 Task: In the Contact  Adeline_Baker@coach.com, schedule and save the meeting with title: 'Collaborative Discussion', Select date: '1 August, 2023', select start time: 5:00:PM. Add location in person New York with meeting description: Kindly join this meeting to understand Product Demo and Service Presentation.. Logged in from softage.1@softage.net
Action: Mouse moved to (85, 58)
Screenshot: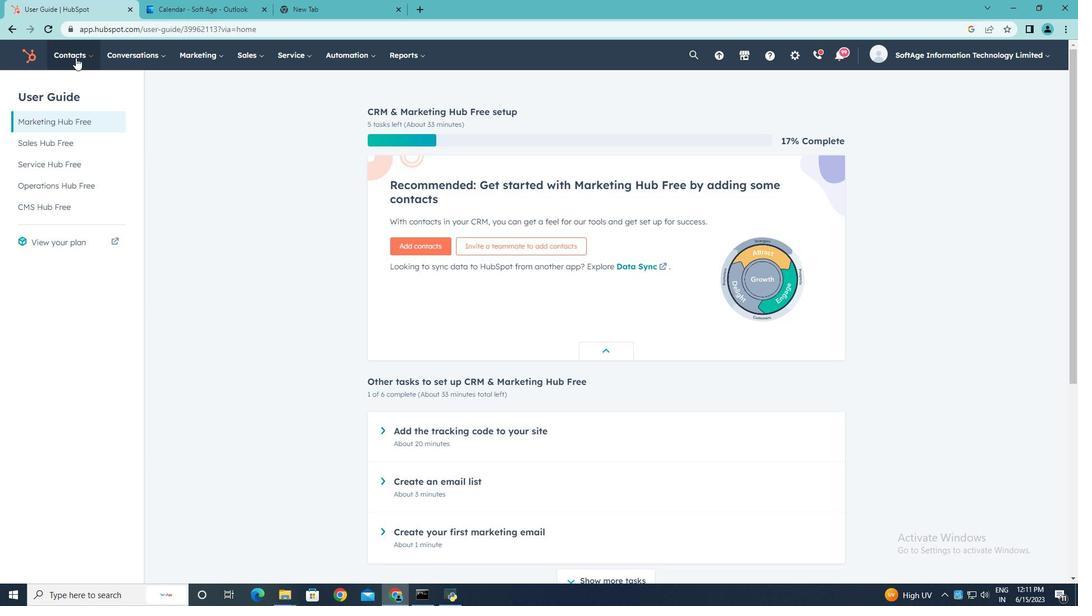
Action: Mouse pressed left at (85, 58)
Screenshot: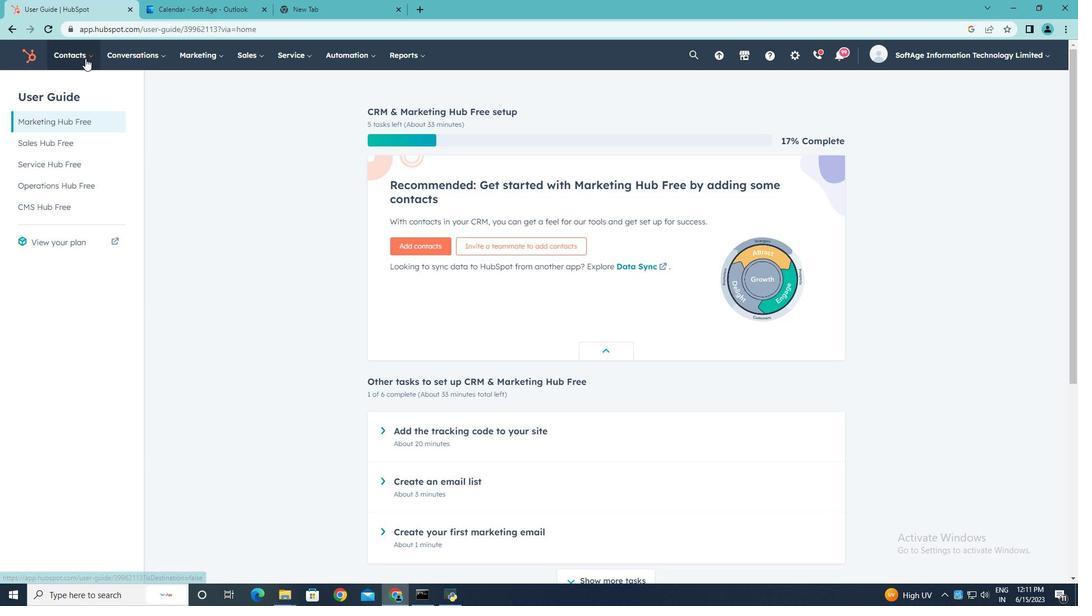 
Action: Mouse moved to (78, 87)
Screenshot: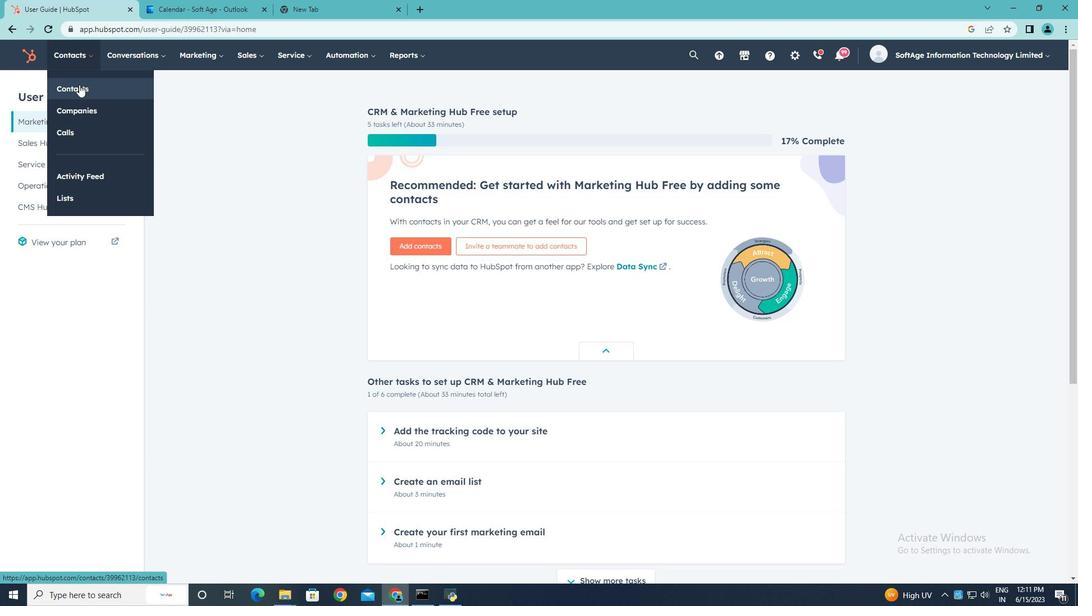 
Action: Mouse pressed left at (78, 87)
Screenshot: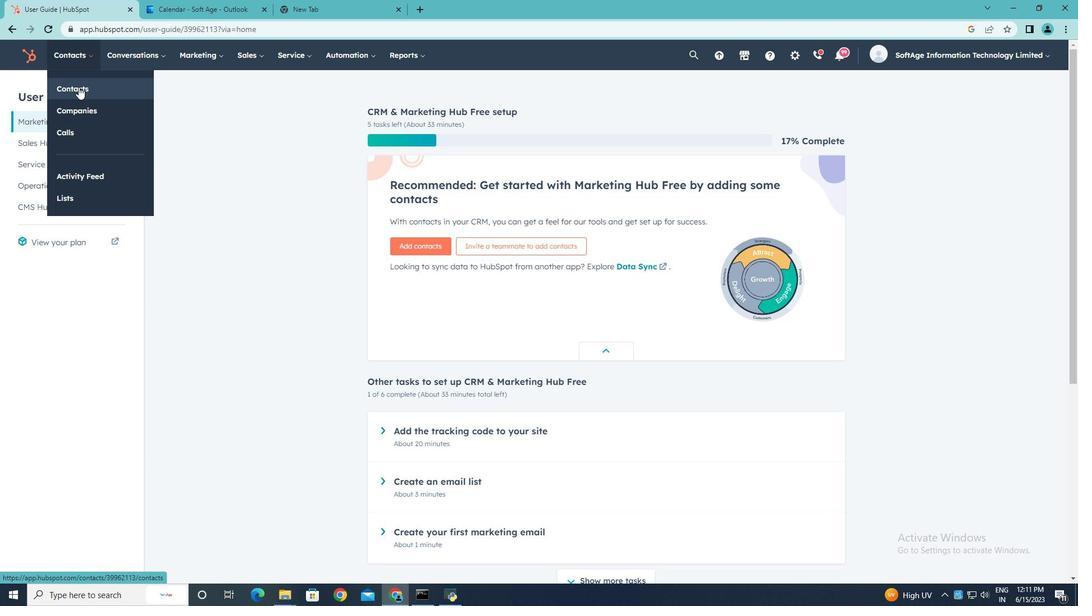 
Action: Mouse moved to (95, 187)
Screenshot: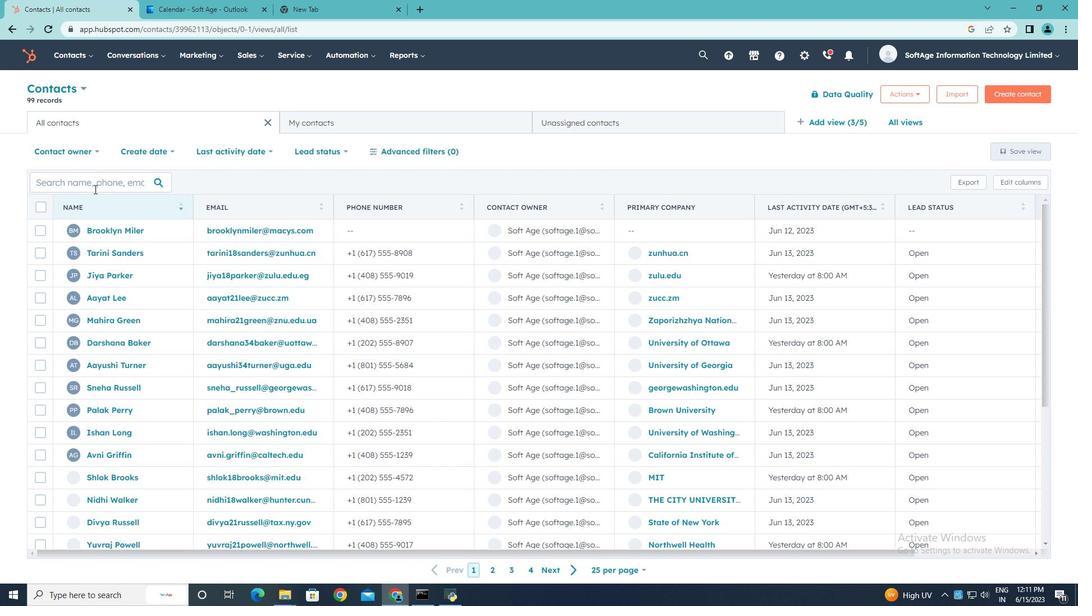 
Action: Mouse pressed left at (95, 187)
Screenshot: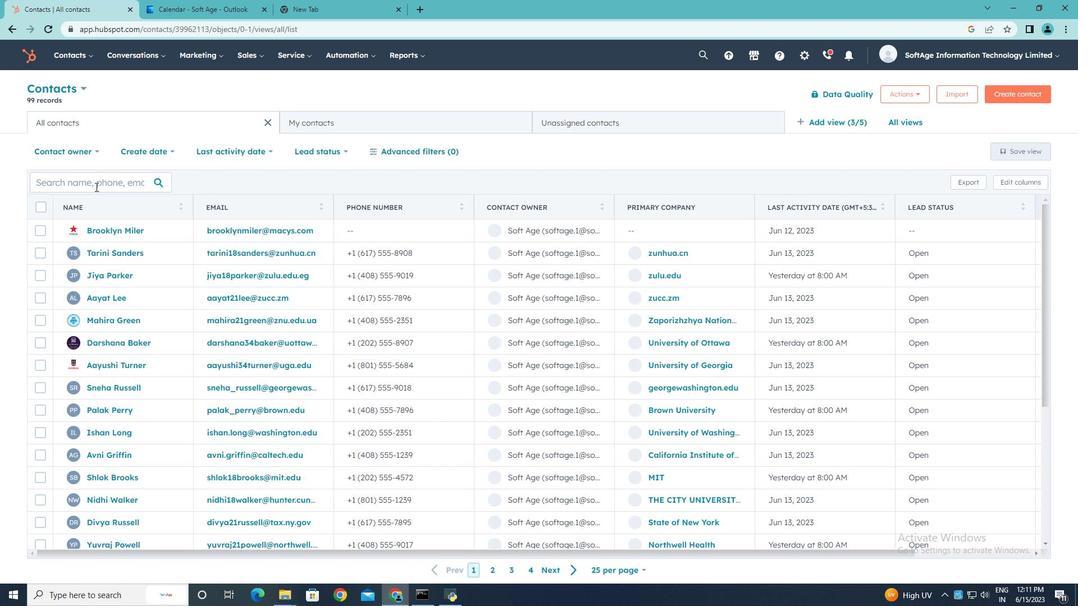 
Action: Key pressed <Key.shift>Adeline<Key.shift_r>_<Key.shift>Baker<Key.shift><Key.shift><Key.shift>@coach.com
Screenshot: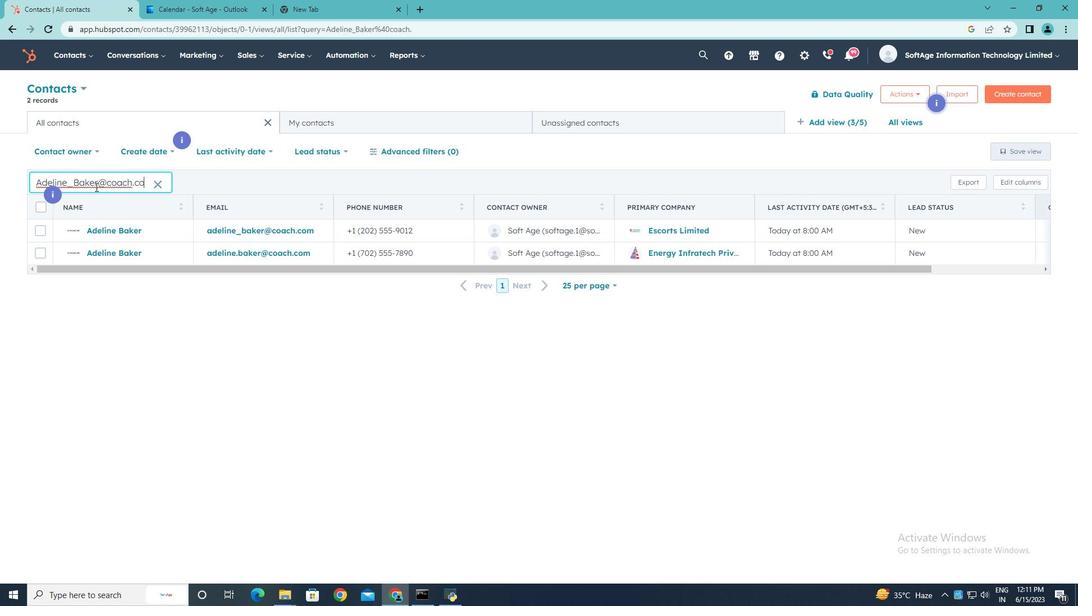 
Action: Mouse moved to (113, 228)
Screenshot: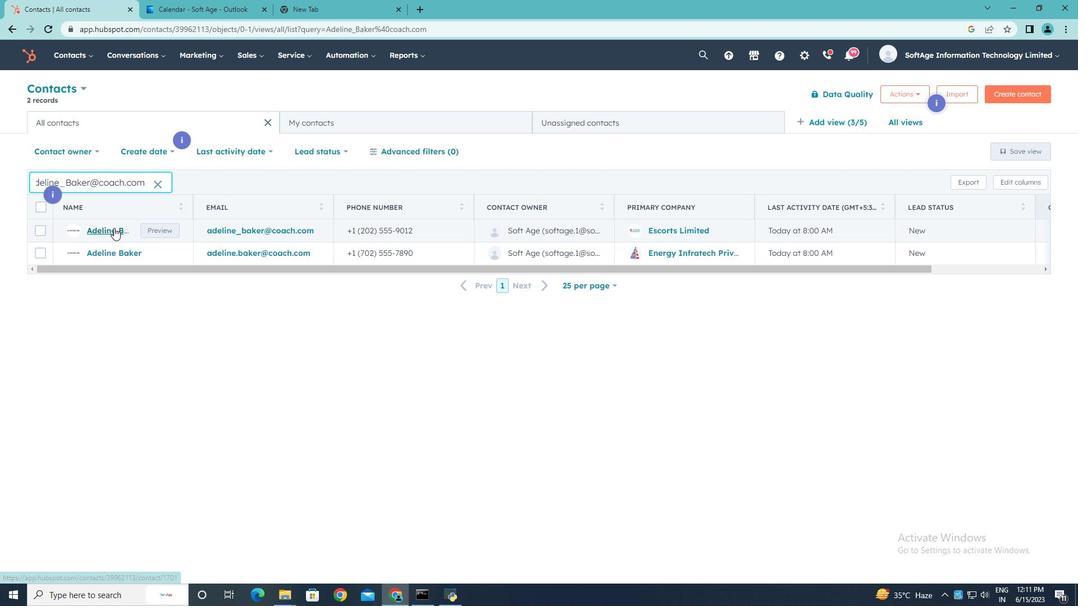 
Action: Mouse pressed left at (113, 228)
Screenshot: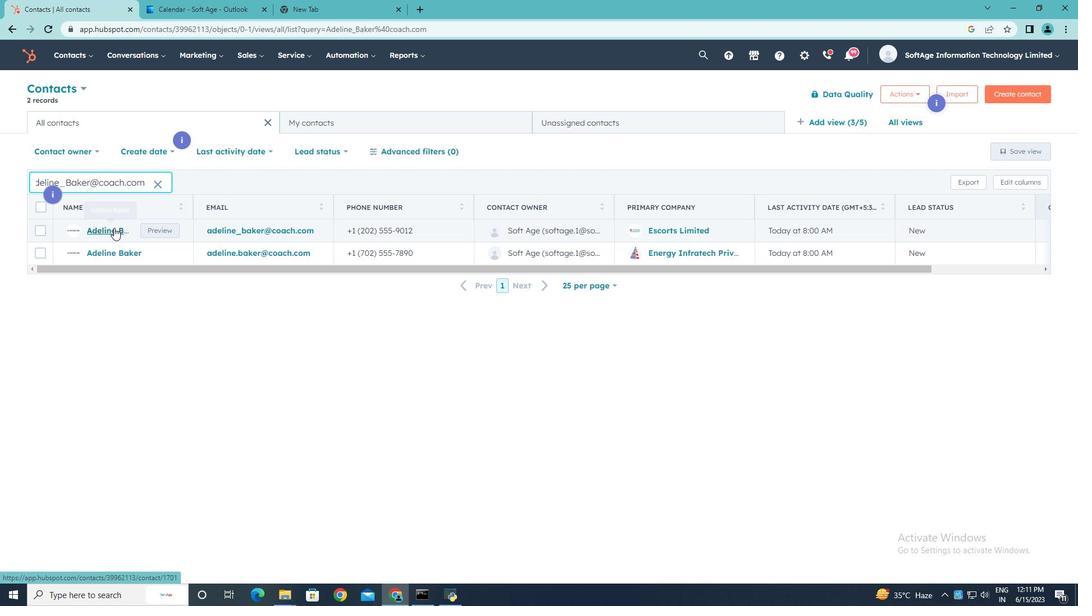 
Action: Mouse moved to (183, 190)
Screenshot: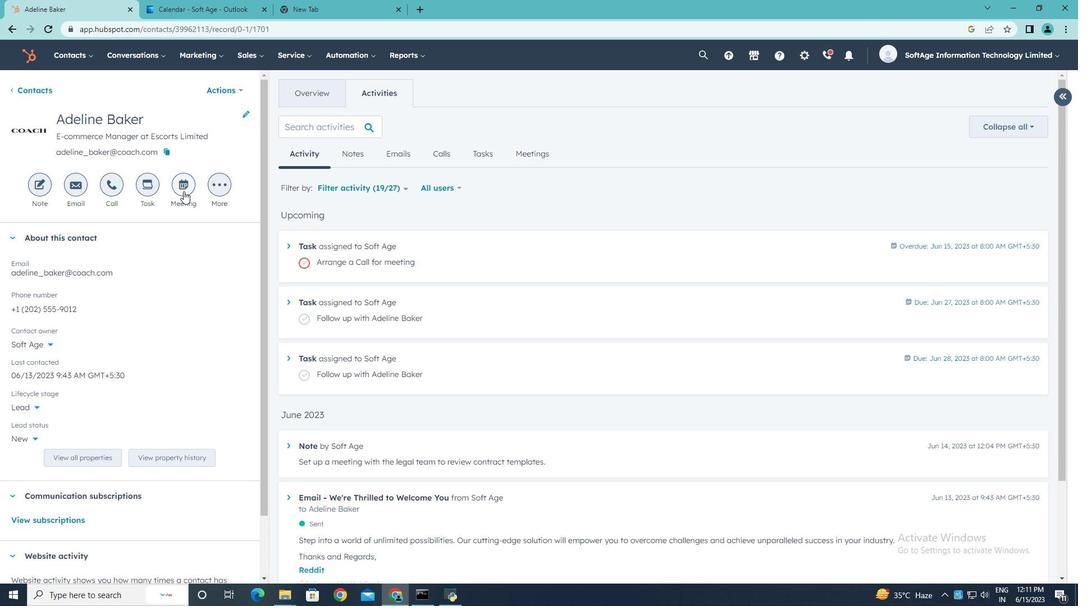 
Action: Mouse pressed left at (183, 190)
Screenshot: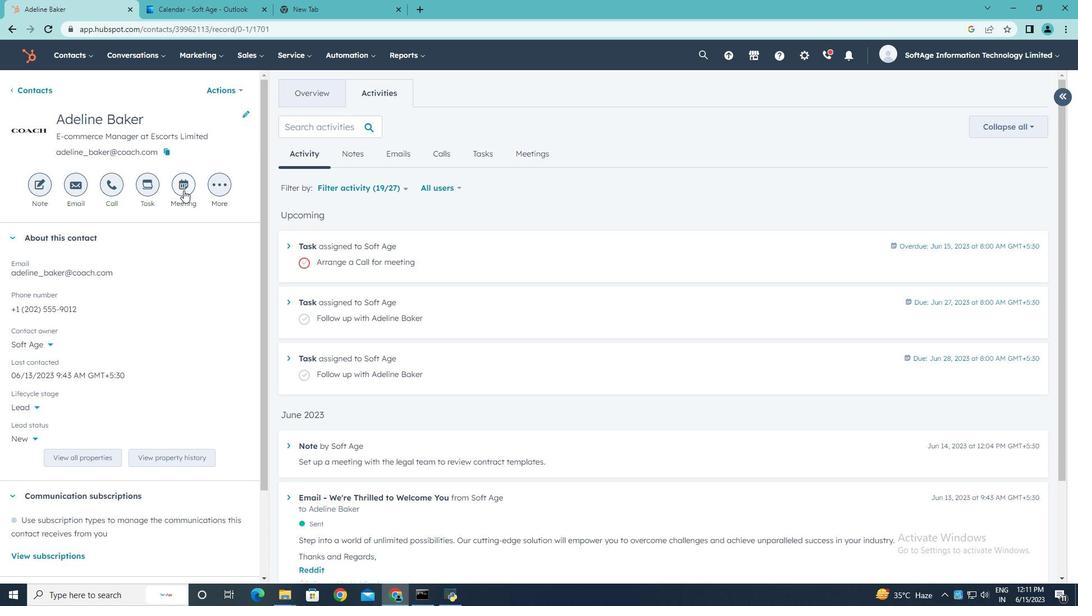 
Action: Key pressed <Key.shift>Collaborative<Key.space><Key.shift><Key.shift><Key.shift><Key.shift><Key.shift><Key.shift><Key.shift><Key.shift><Key.shift><Key.shift>Discussion.
Screenshot: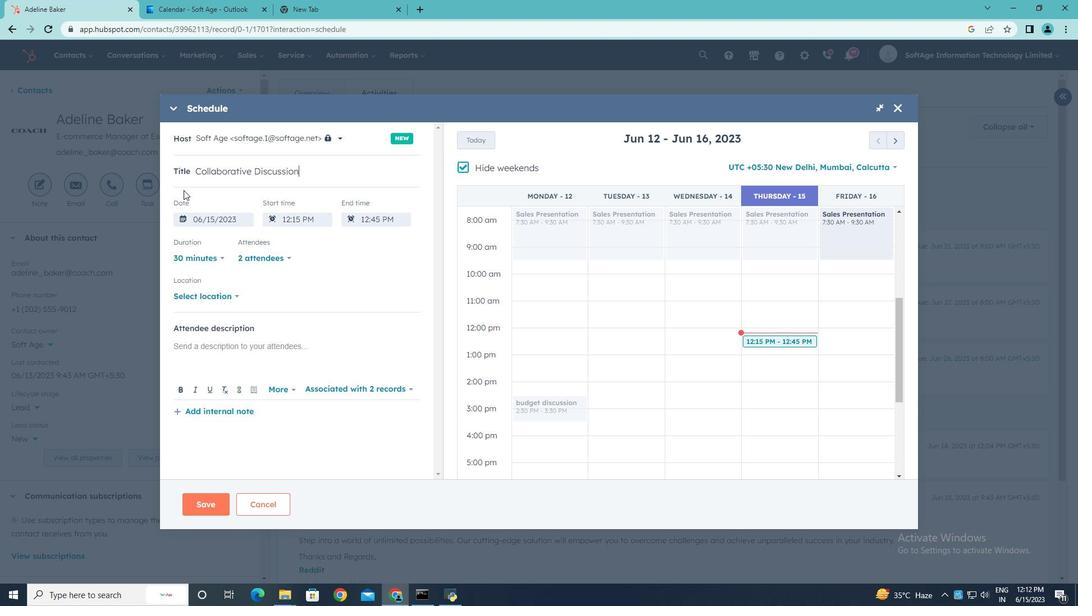 
Action: Mouse moved to (468, 169)
Screenshot: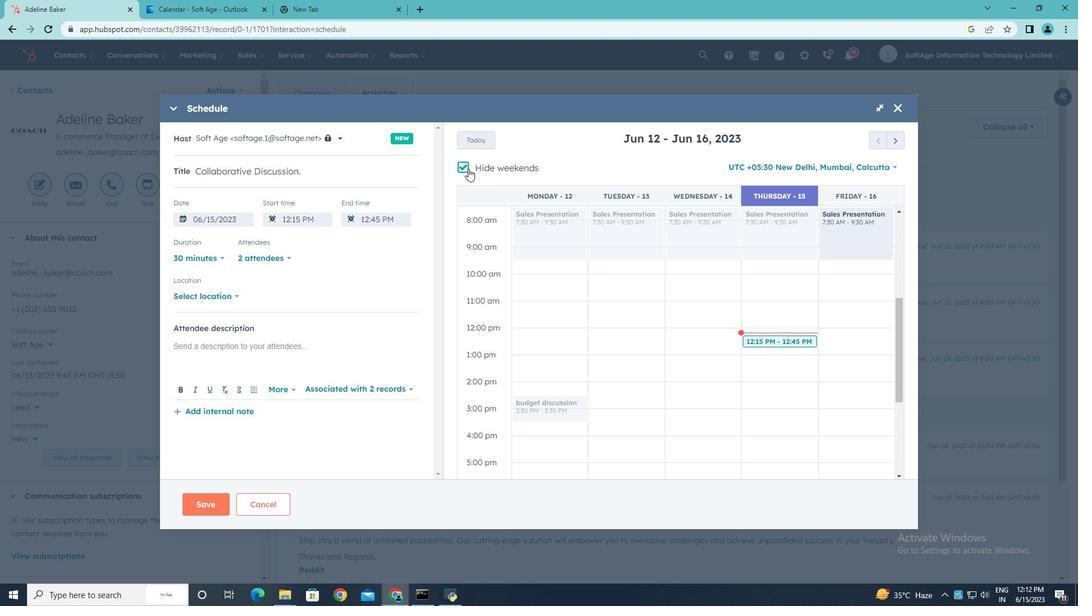 
Action: Mouse pressed left at (468, 169)
Screenshot: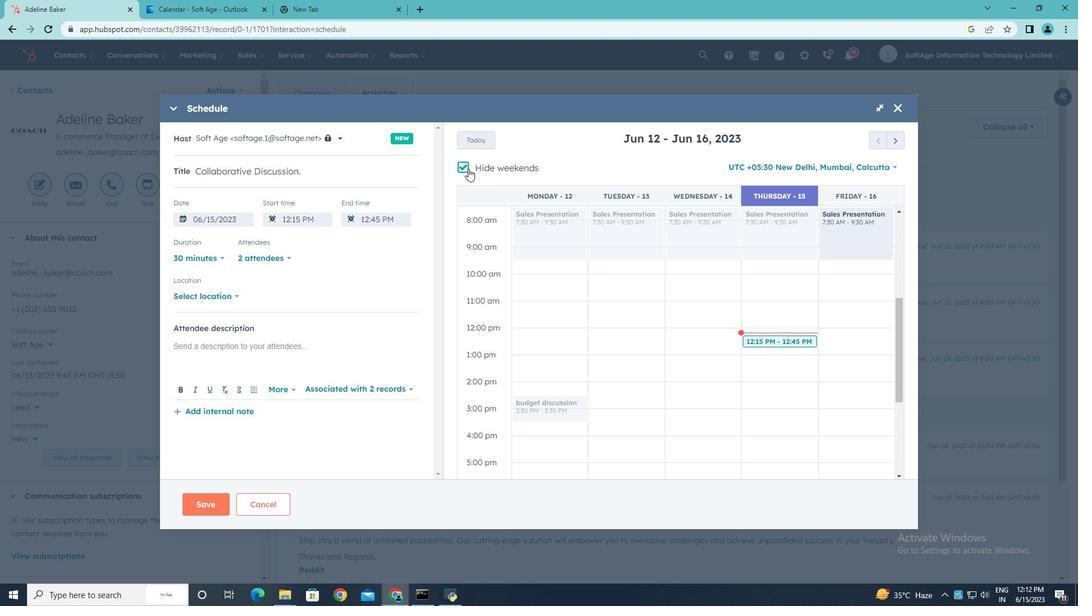 
Action: Mouse moved to (897, 141)
Screenshot: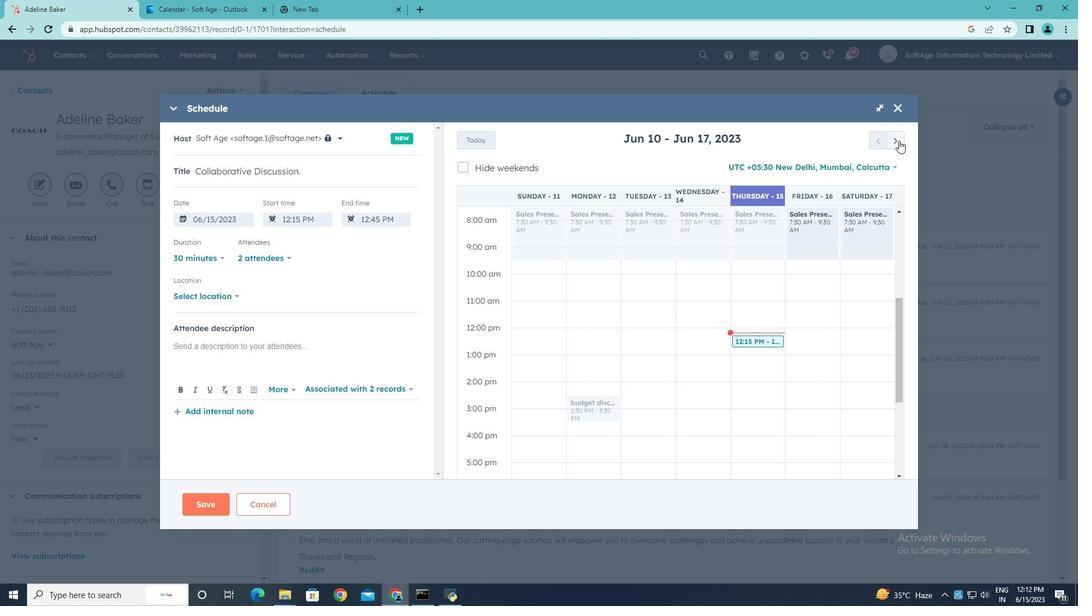 
Action: Mouse pressed left at (897, 141)
Screenshot: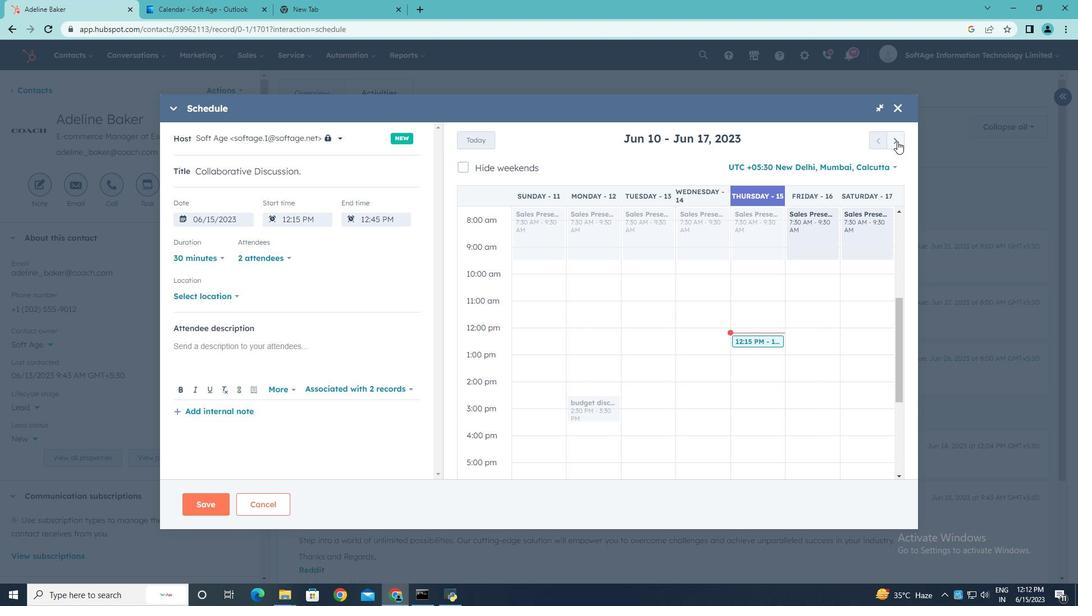 
Action: Mouse pressed left at (897, 141)
Screenshot: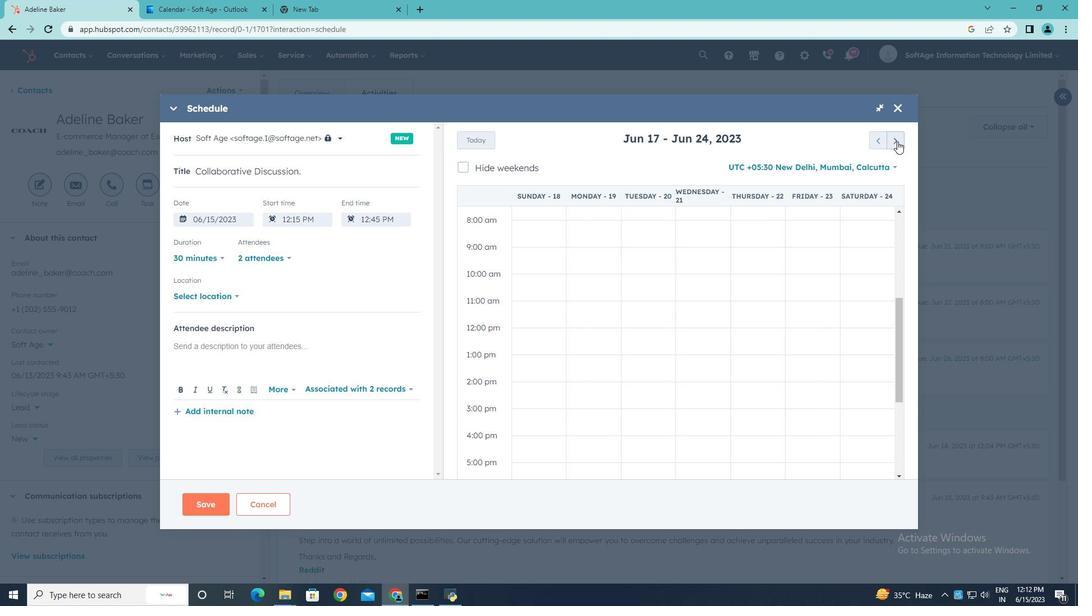 
Action: Mouse pressed left at (897, 141)
Screenshot: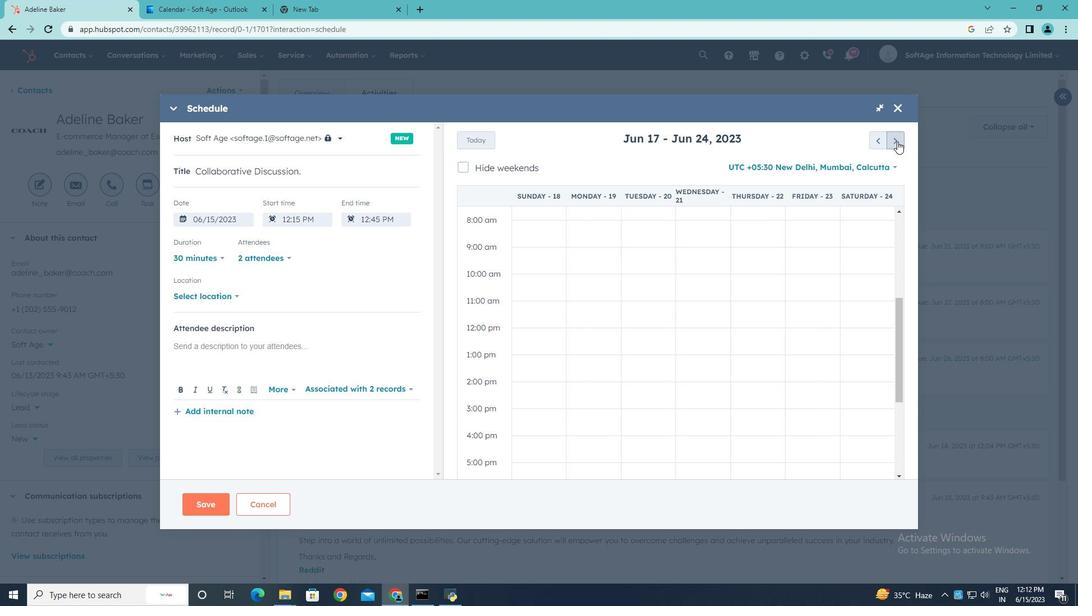 
Action: Mouse pressed left at (897, 141)
Screenshot: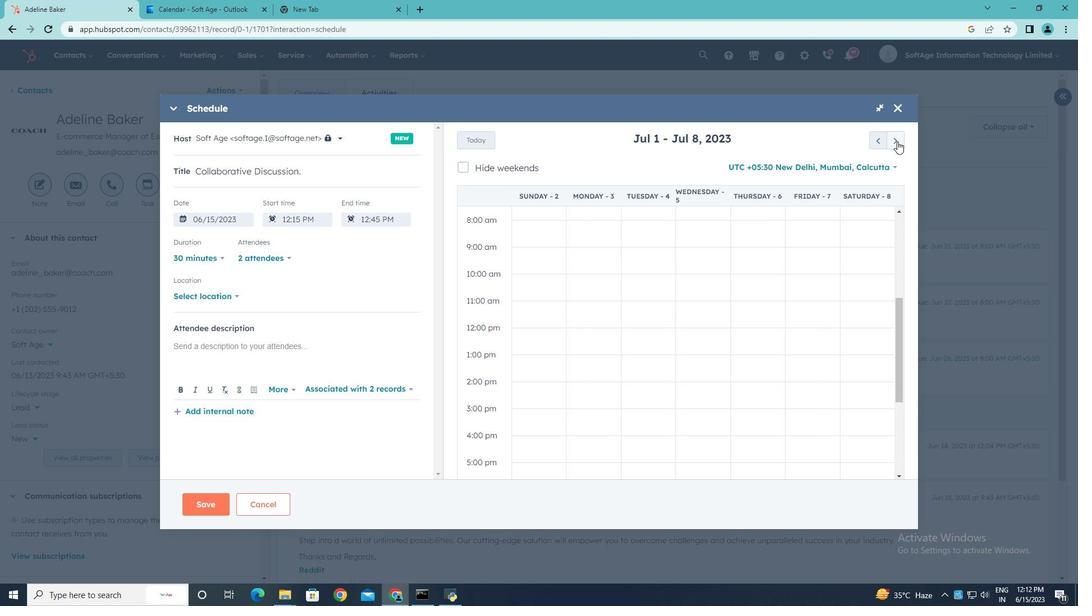 
Action: Mouse pressed left at (897, 141)
Screenshot: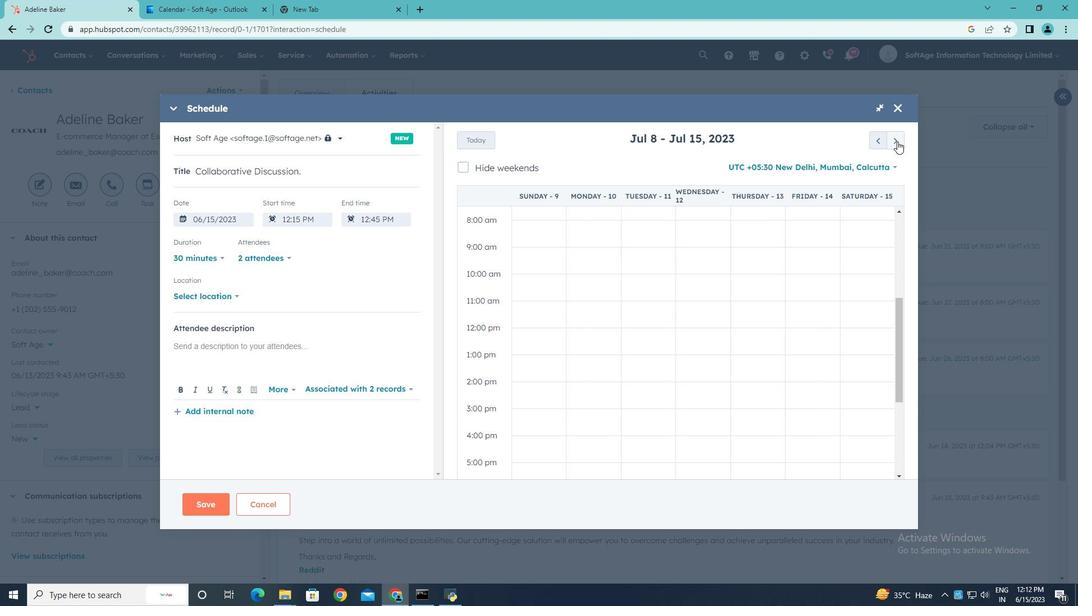 
Action: Mouse pressed left at (897, 141)
Screenshot: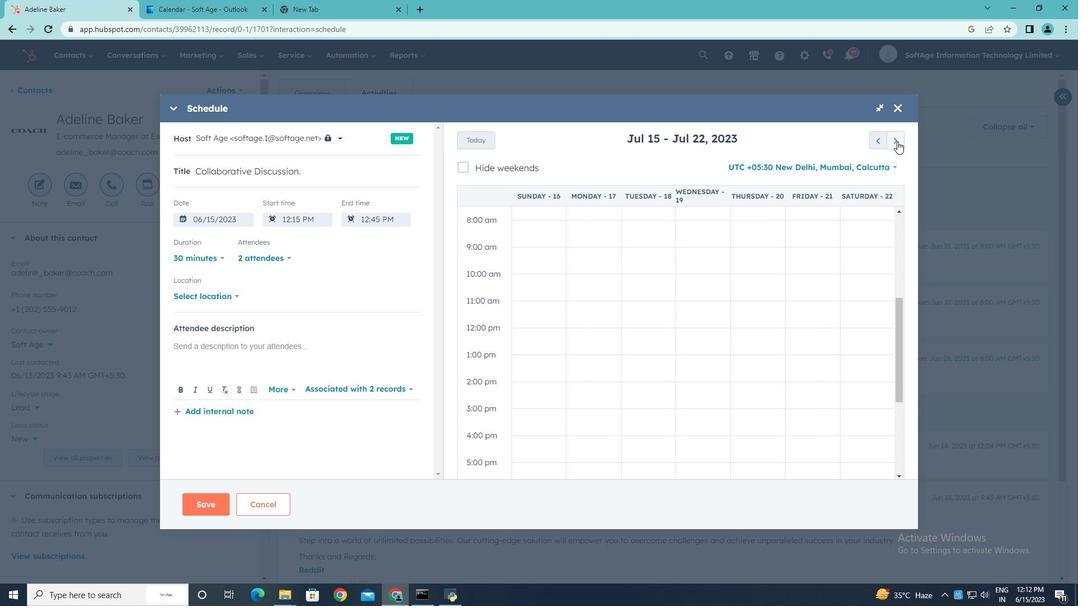 
Action: Mouse pressed left at (897, 141)
Screenshot: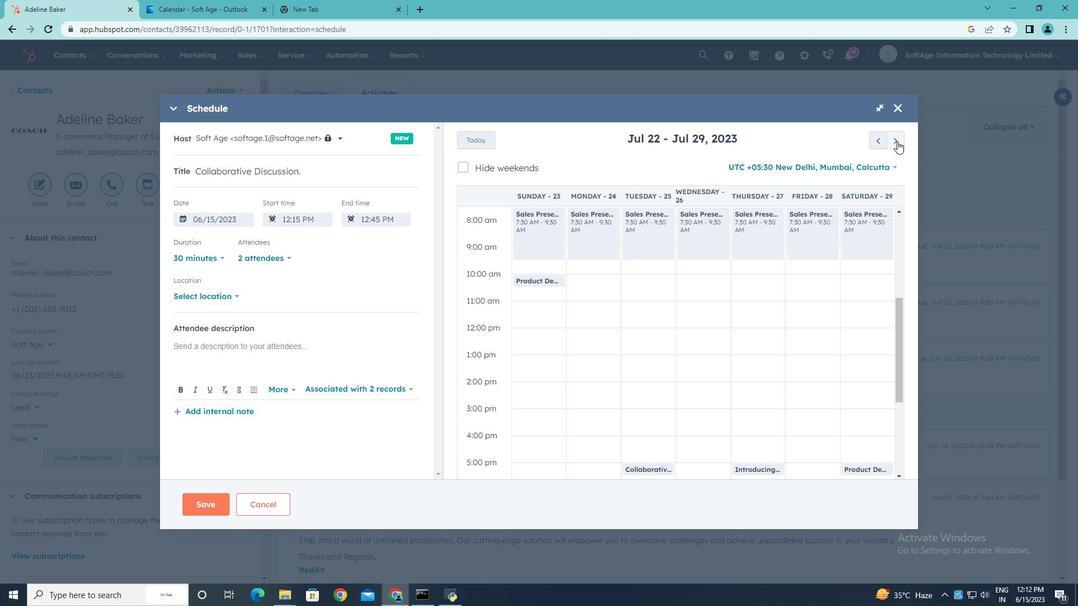 
Action: Mouse moved to (652, 467)
Screenshot: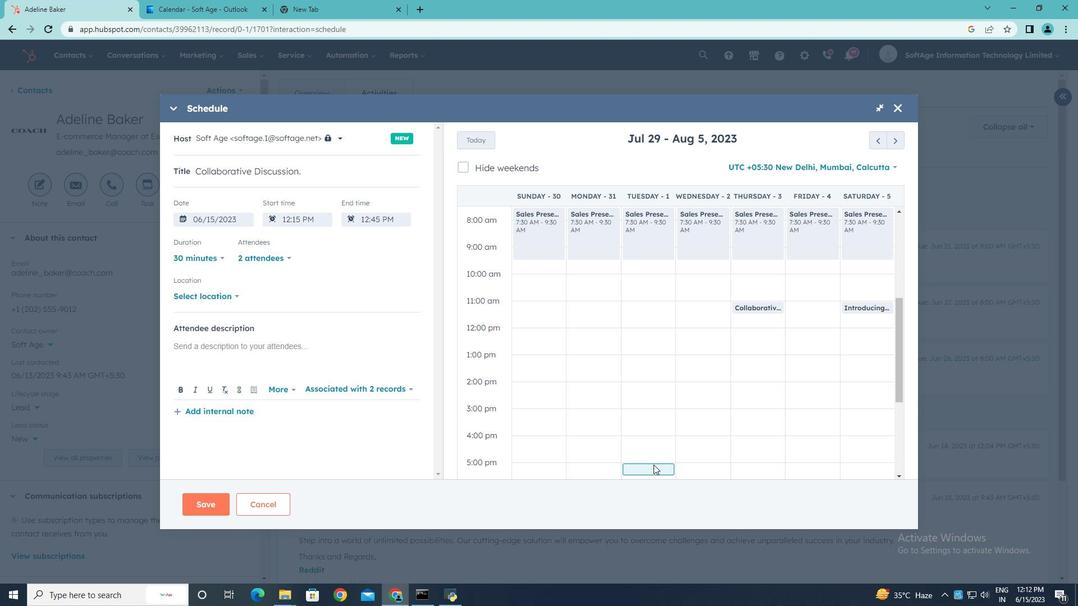 
Action: Mouse pressed left at (652, 467)
Screenshot: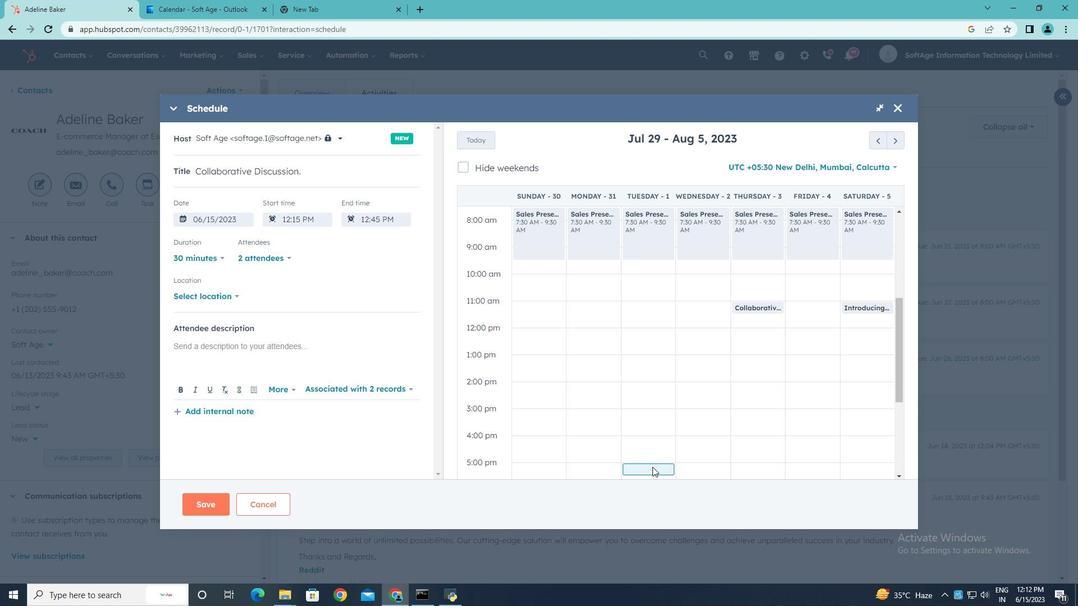 
Action: Mouse moved to (238, 296)
Screenshot: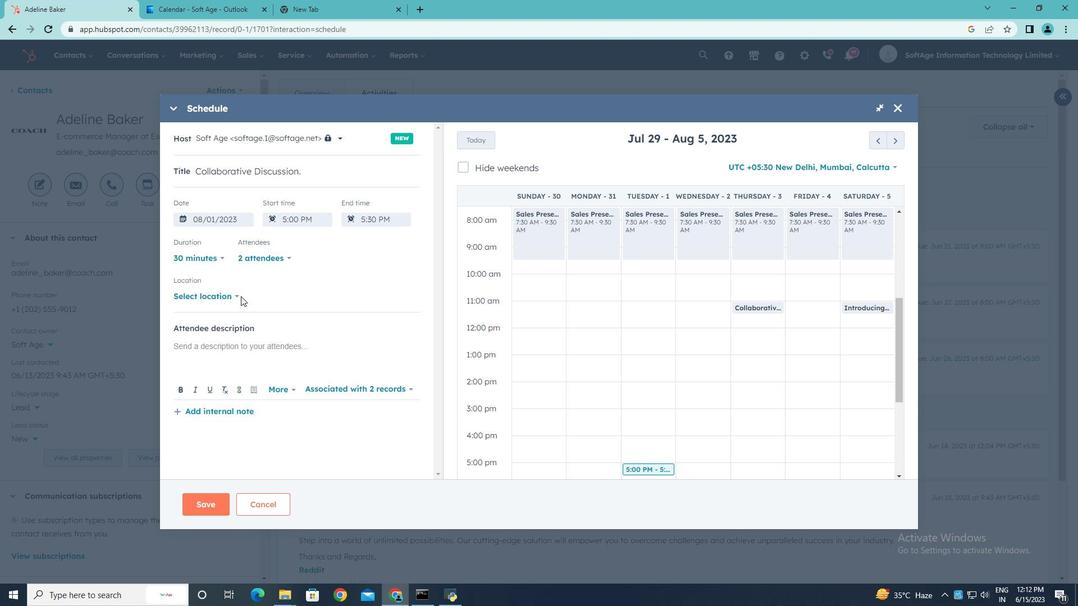 
Action: Mouse pressed left at (238, 296)
Screenshot: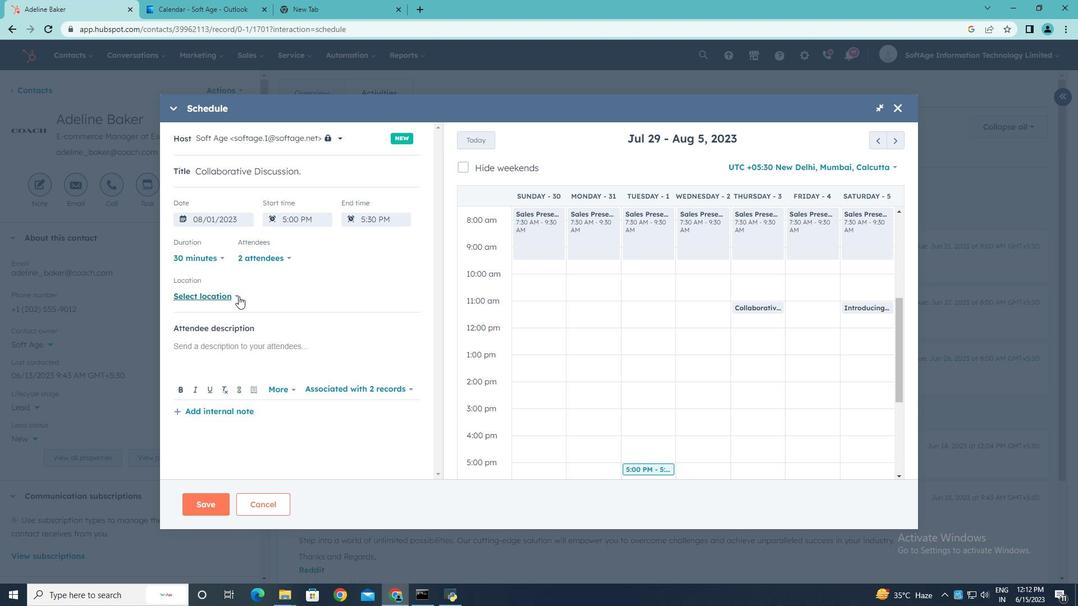 
Action: Mouse moved to (279, 294)
Screenshot: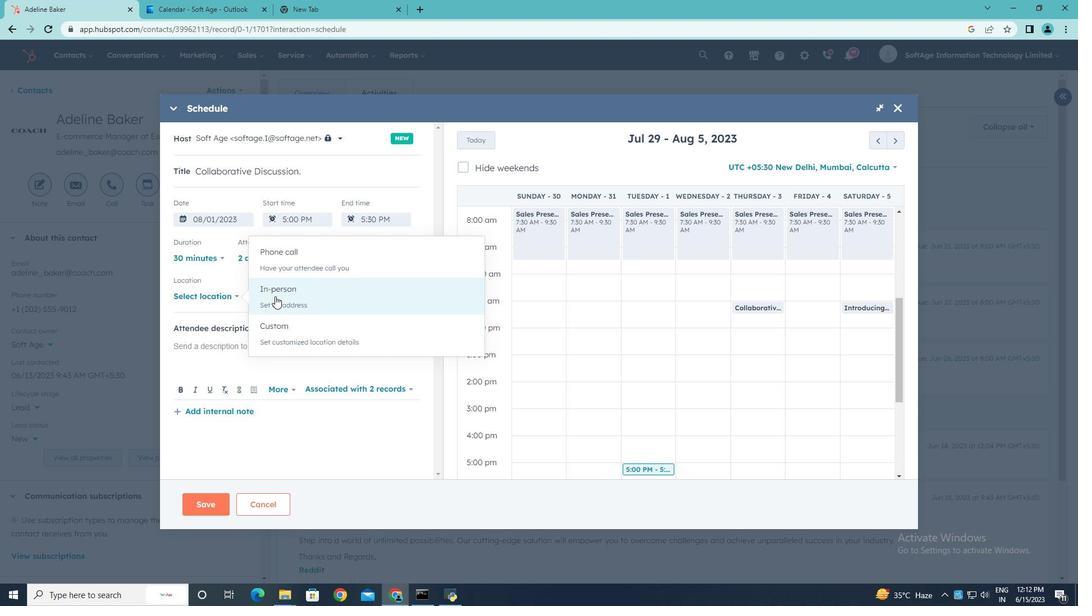 
Action: Mouse pressed left at (279, 294)
Screenshot: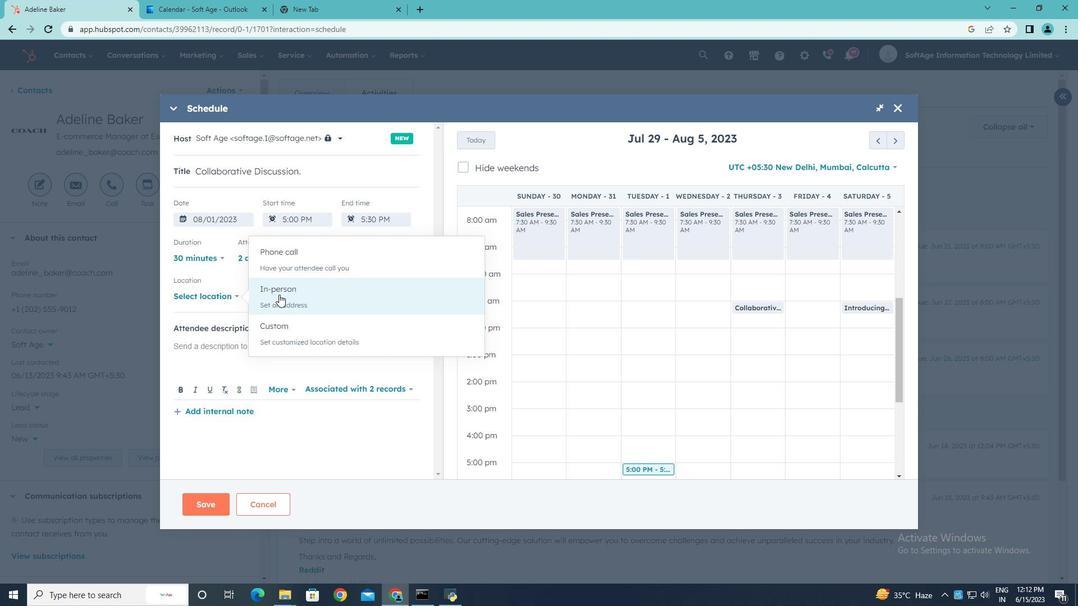 
Action: Mouse pressed left at (279, 294)
Screenshot: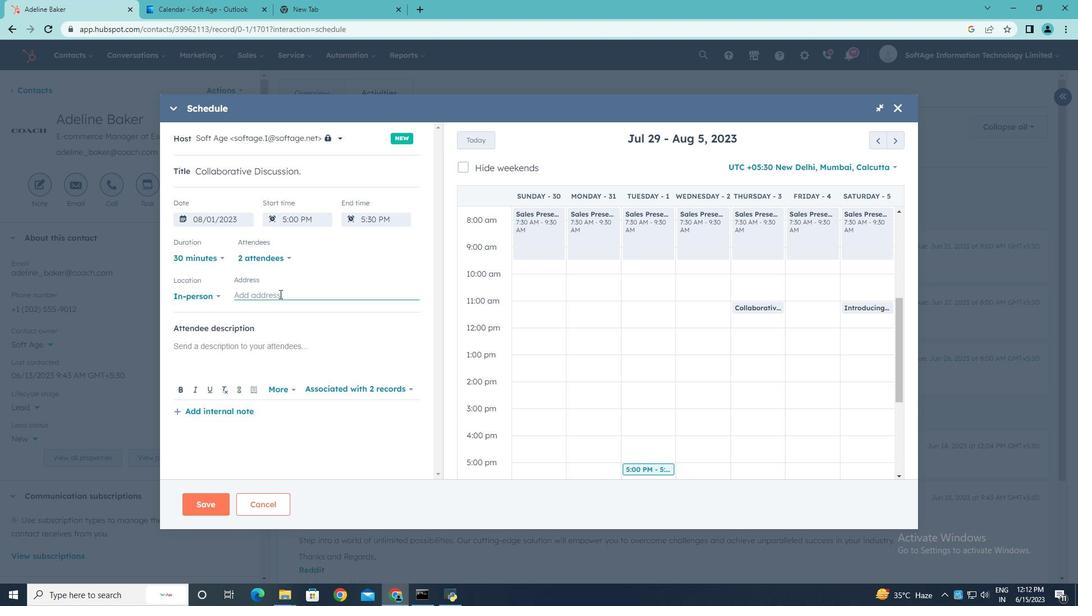 
Action: Key pressed <Key.shift>New<Key.space><Key.shift>York
Screenshot: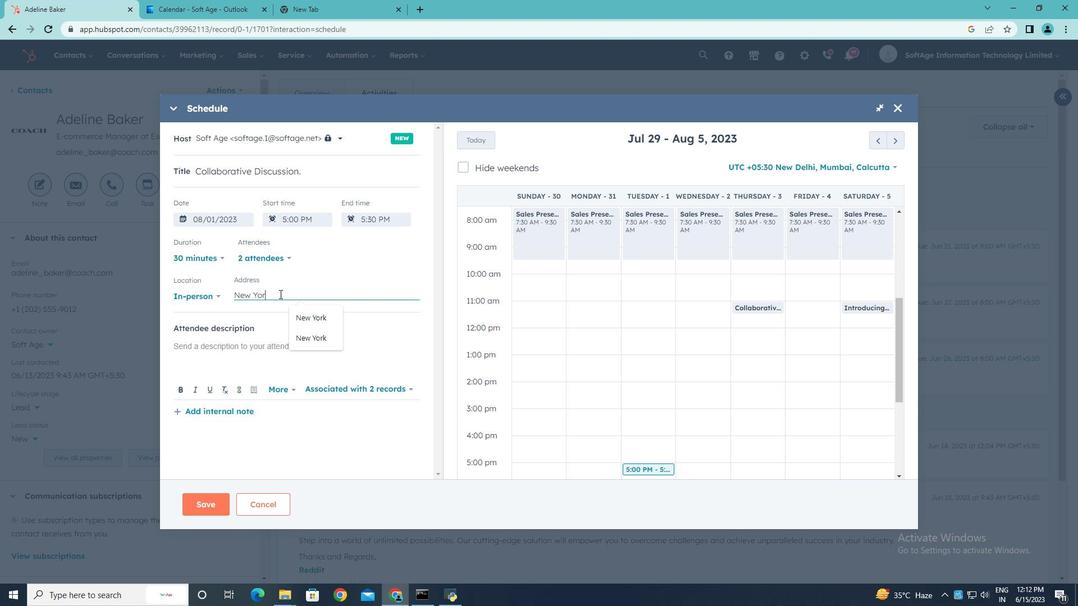 
Action: Mouse moved to (250, 347)
Screenshot: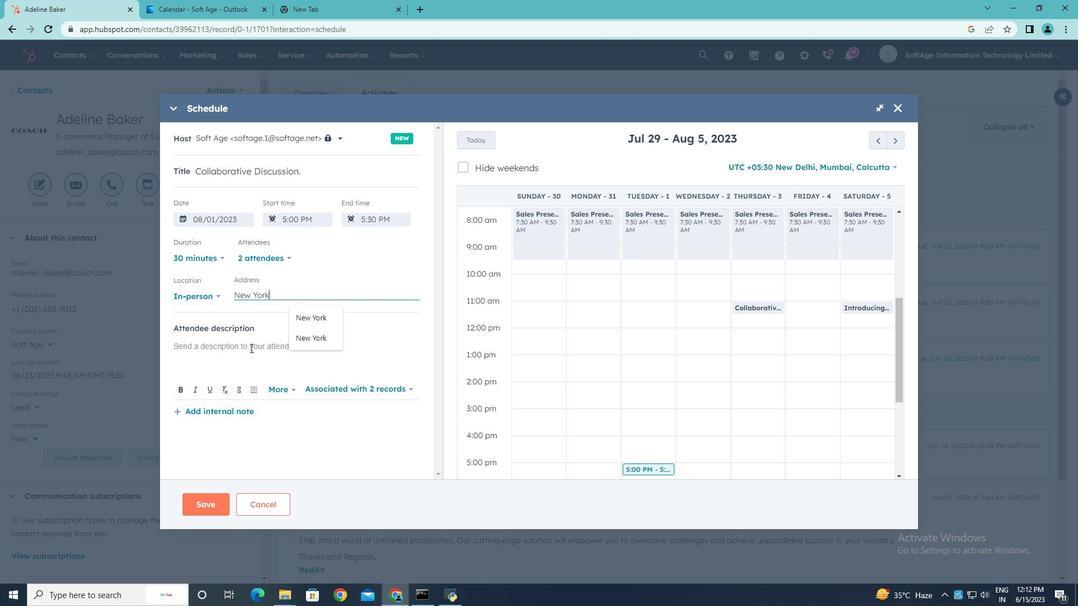 
Action: Mouse pressed left at (250, 347)
Screenshot: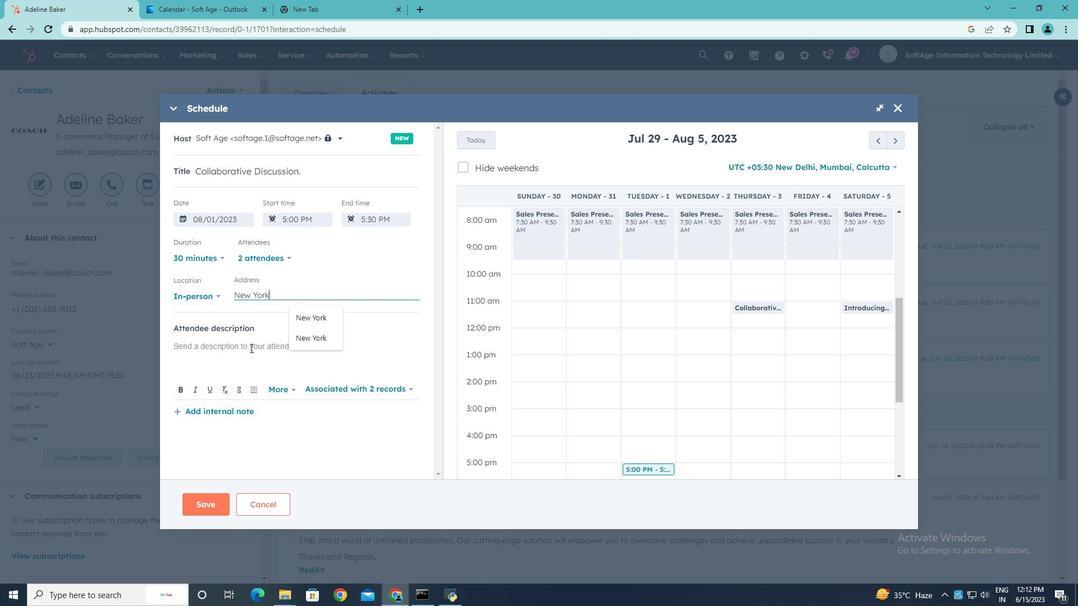 
Action: Key pressed <Key.shift>k<Key.backspace><Key.shift>Kindly<Key.space>join<Key.space>this<Key.space>meeting<Key.space>to<Key.space><Key.shift><Key.shift><Key.shift><Key.shift><Key.shift>understand<Key.space><Key.shift>Product<Key.space><Key.shift>Demo<Key.space>and<Key.space><Key.shift><Key.shift><Key.shift>Service<Key.space><Key.shift>Presentation..
Screenshot: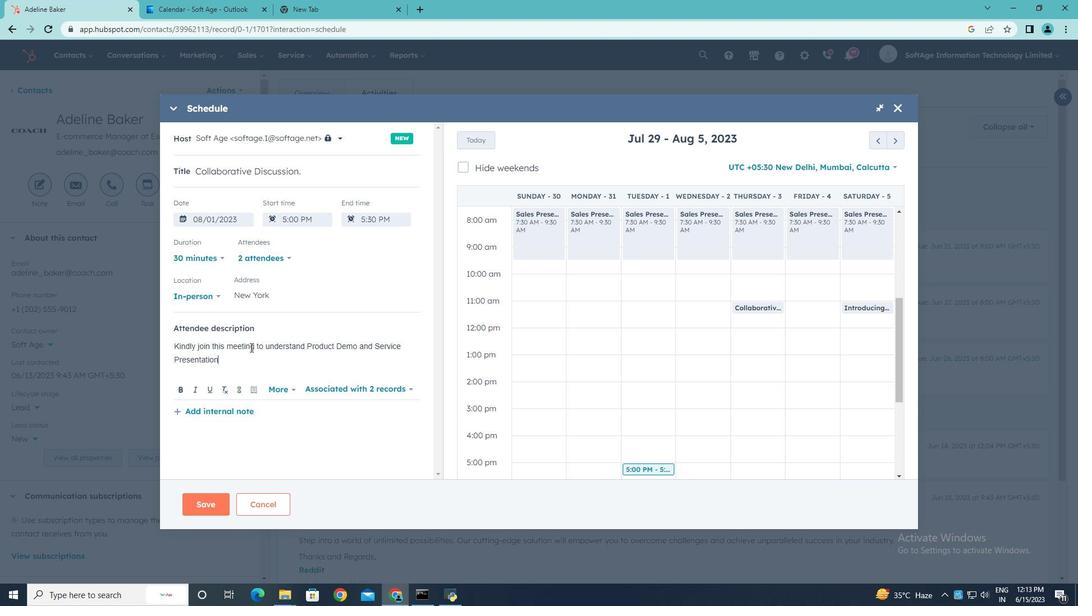 
Action: Mouse moved to (194, 502)
Screenshot: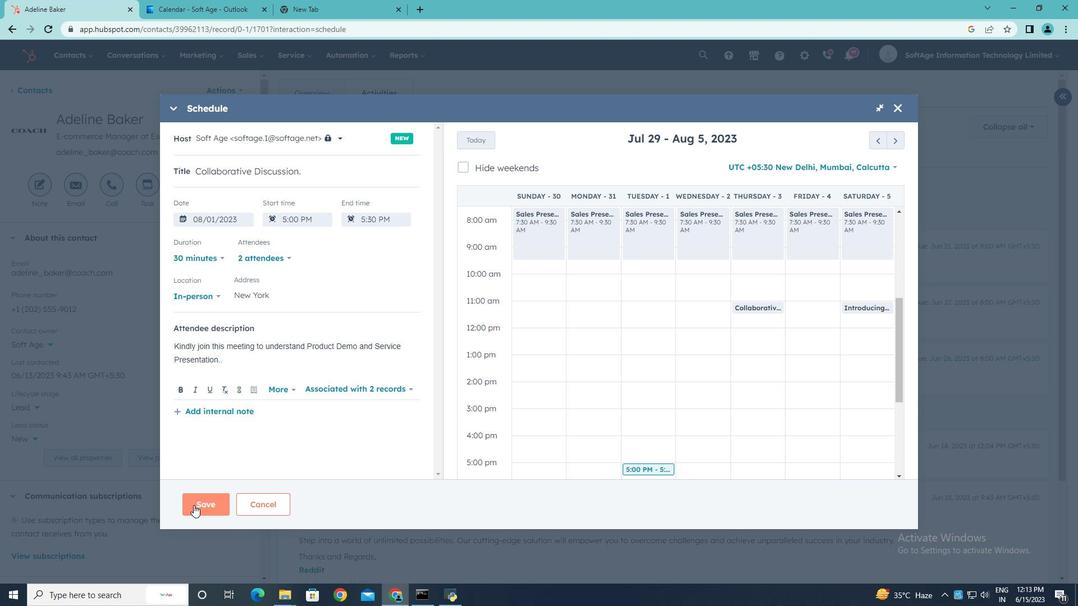 
Action: Mouse pressed left at (194, 502)
Screenshot: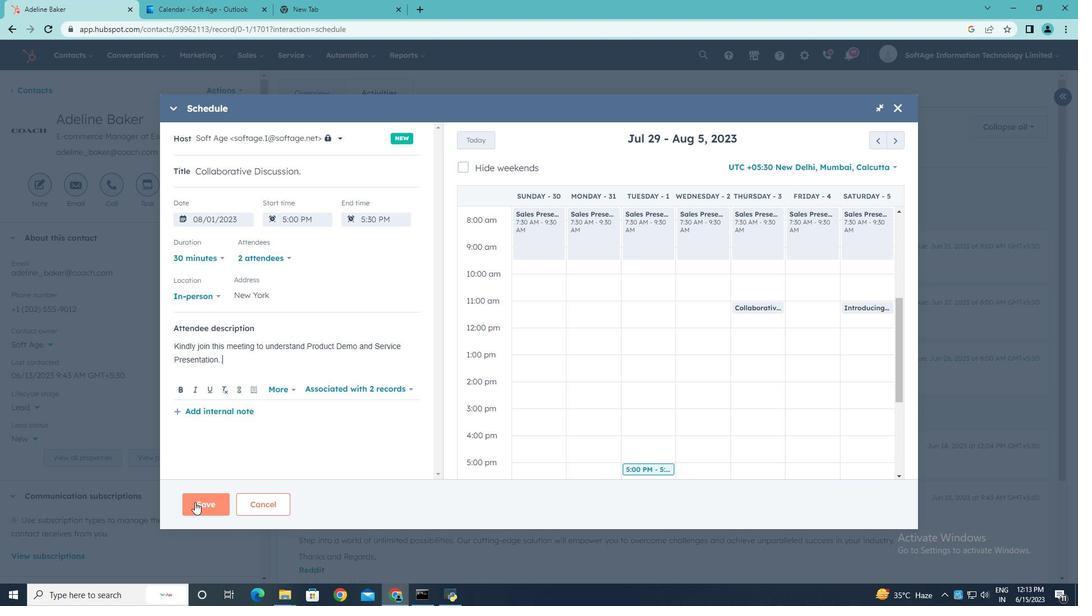 
